 Task: Search for emails with the keyword 'Done' in the email application.
Action: Mouse moved to (236, 14)
Screenshot: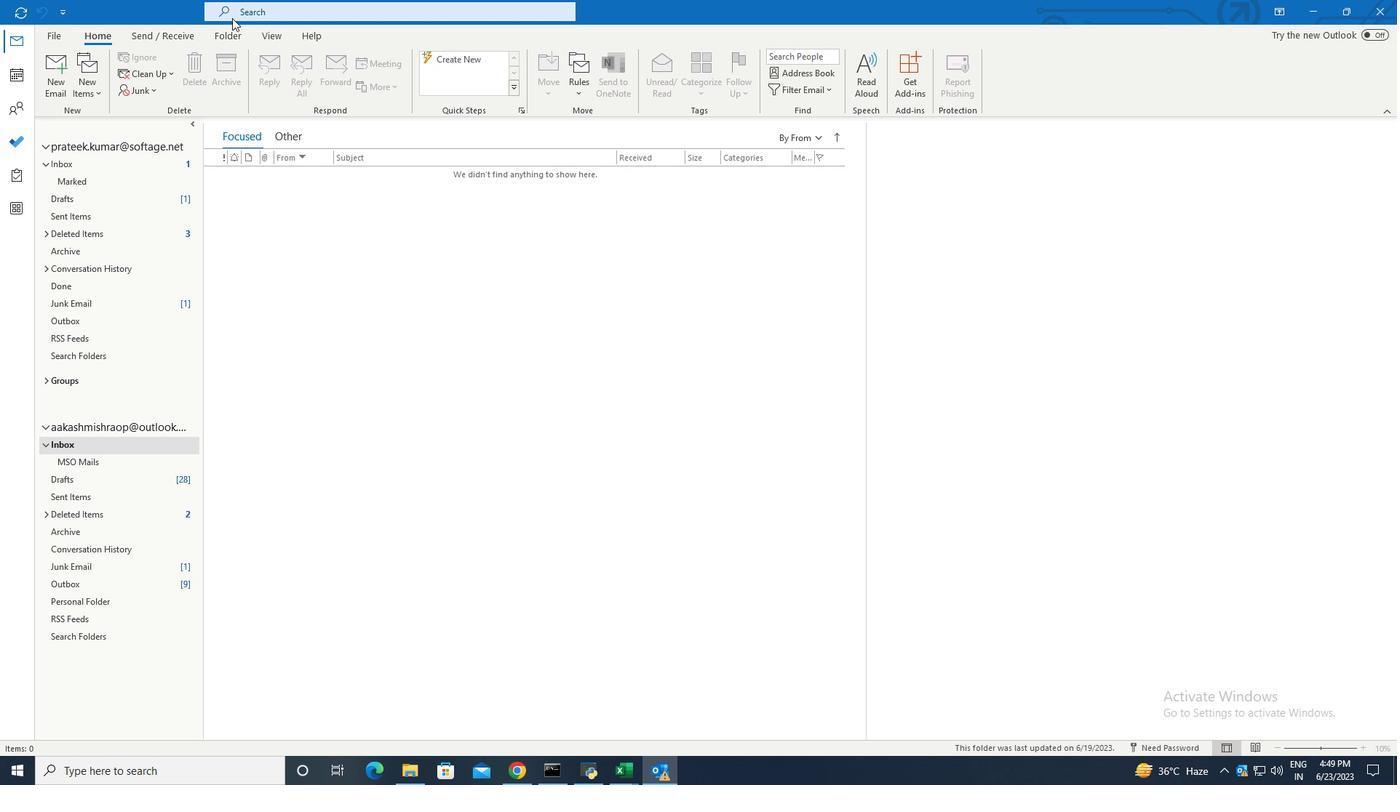 
Action: Mouse pressed left at (236, 14)
Screenshot: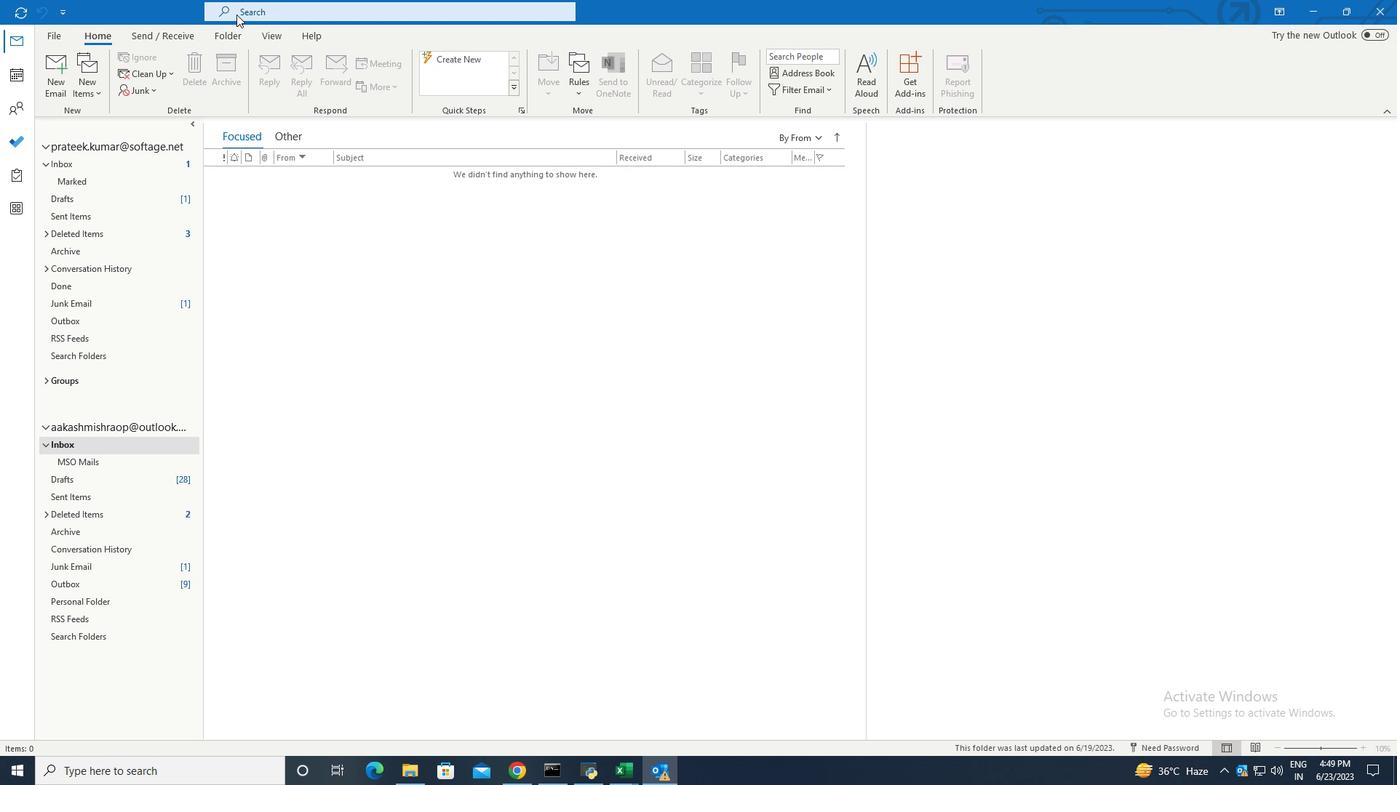 
Action: Mouse moved to (174, 17)
Screenshot: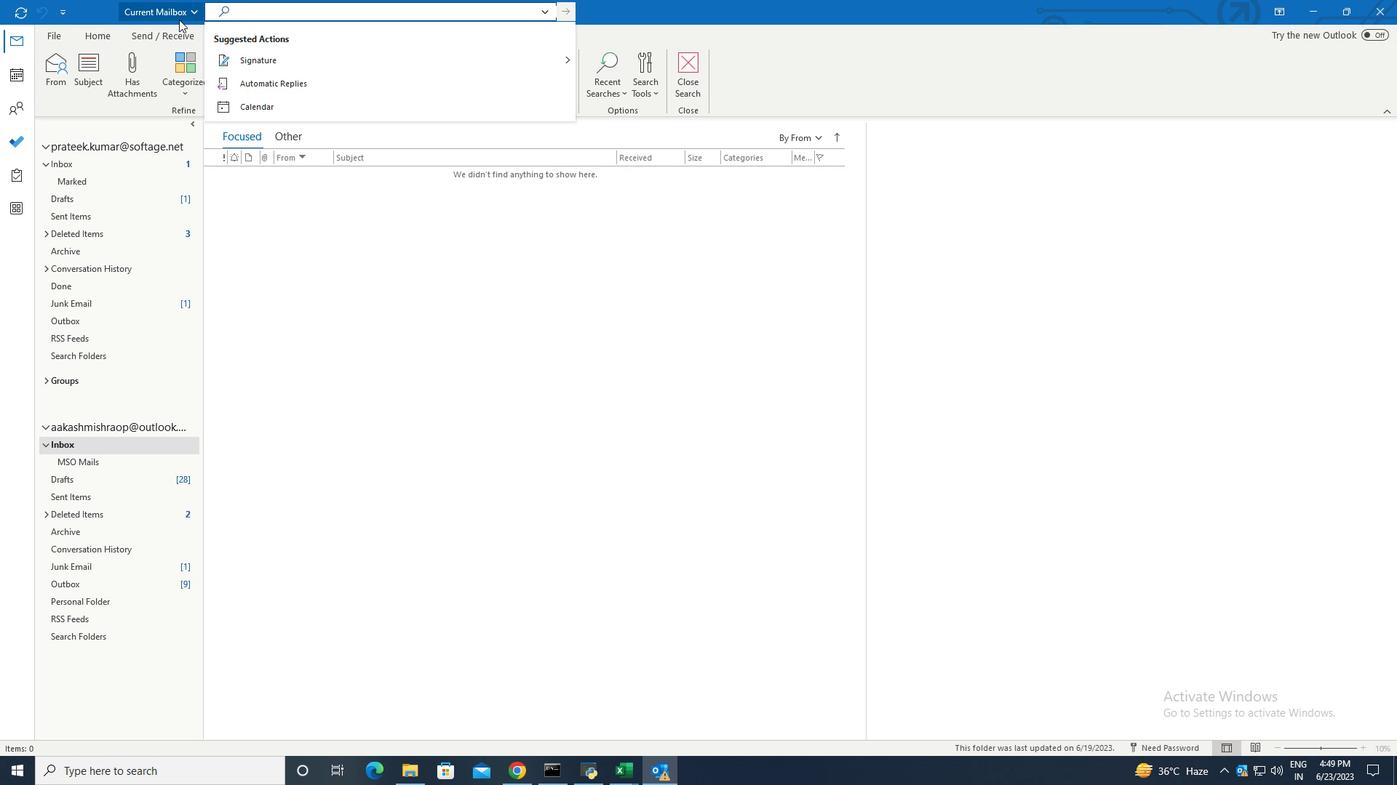 
Action: Mouse pressed left at (174, 17)
Screenshot: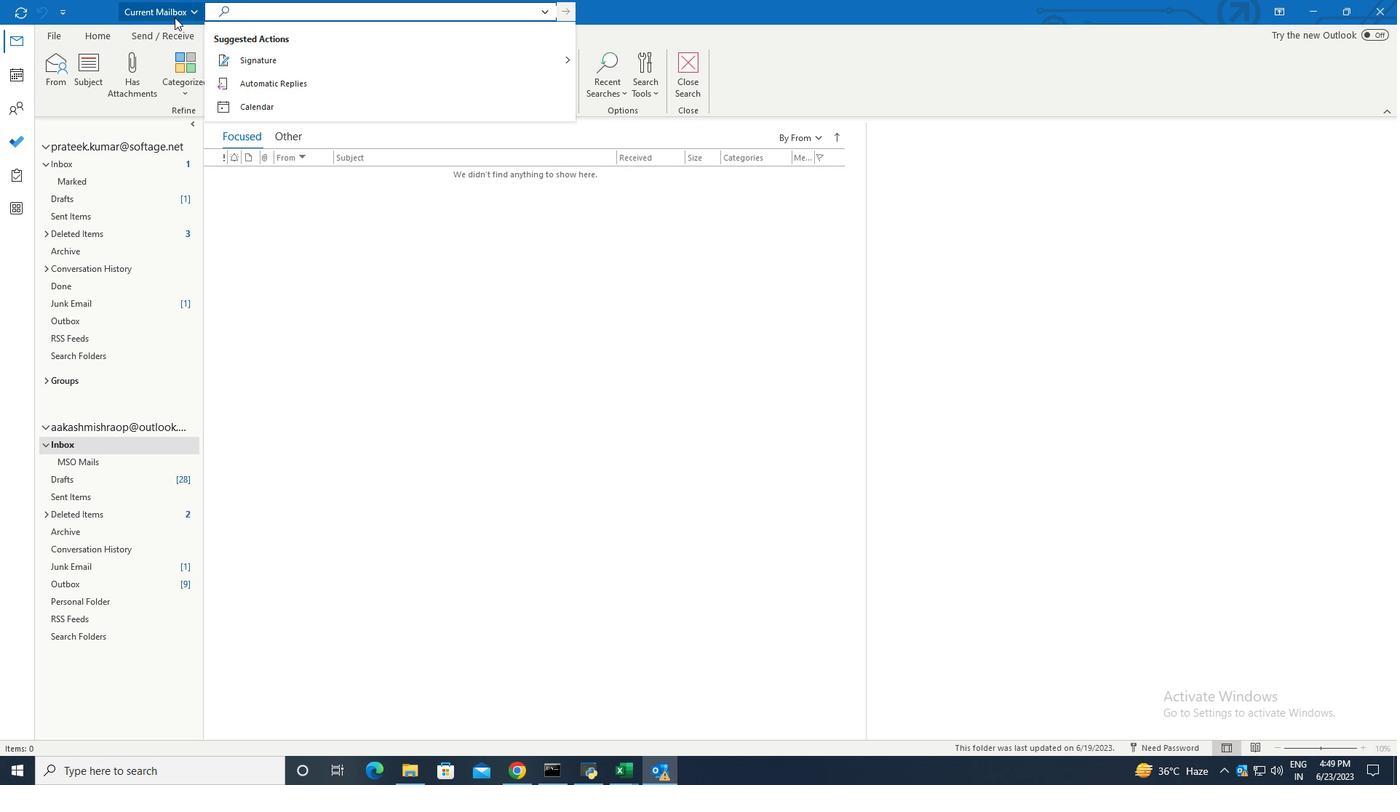 
Action: Mouse moved to (177, 133)
Screenshot: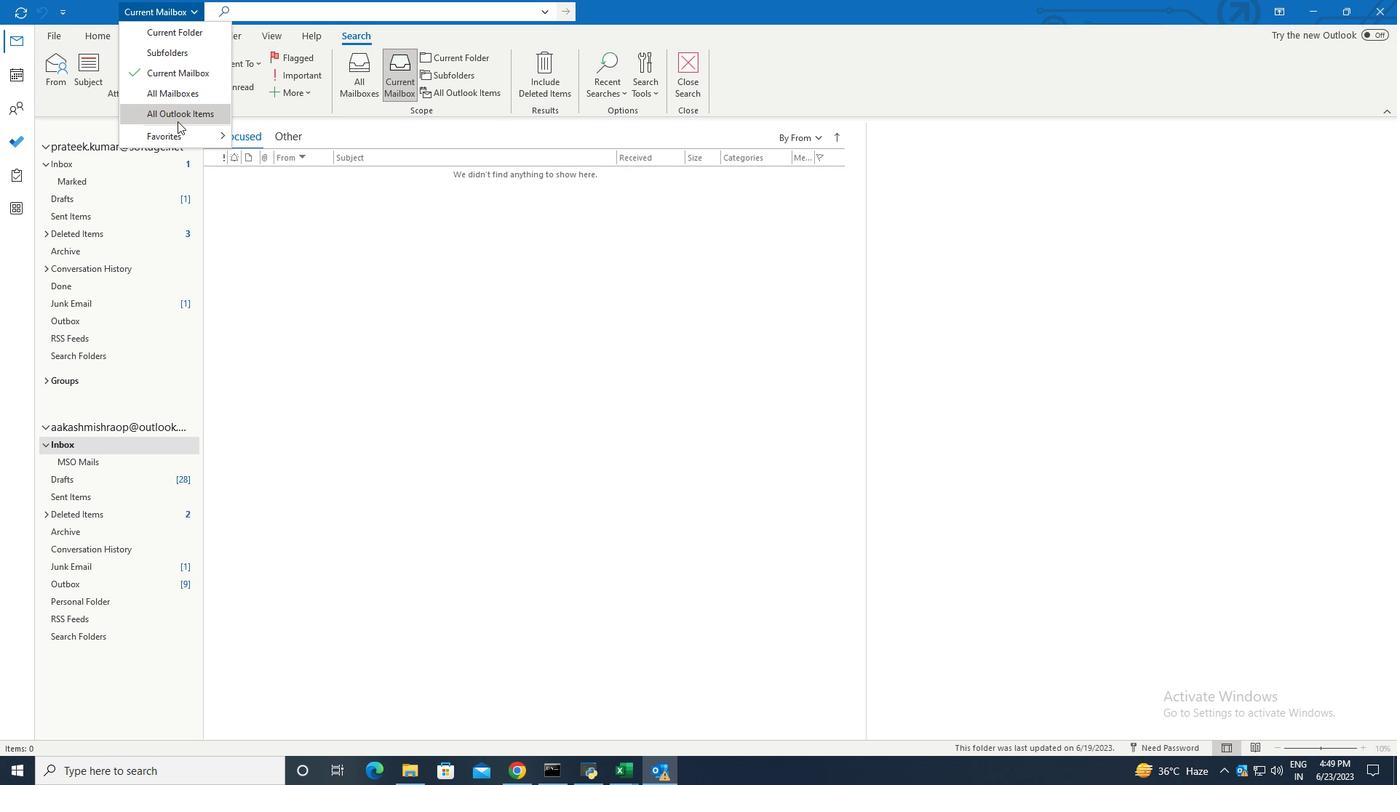 
Action: Mouse pressed left at (177, 133)
Screenshot: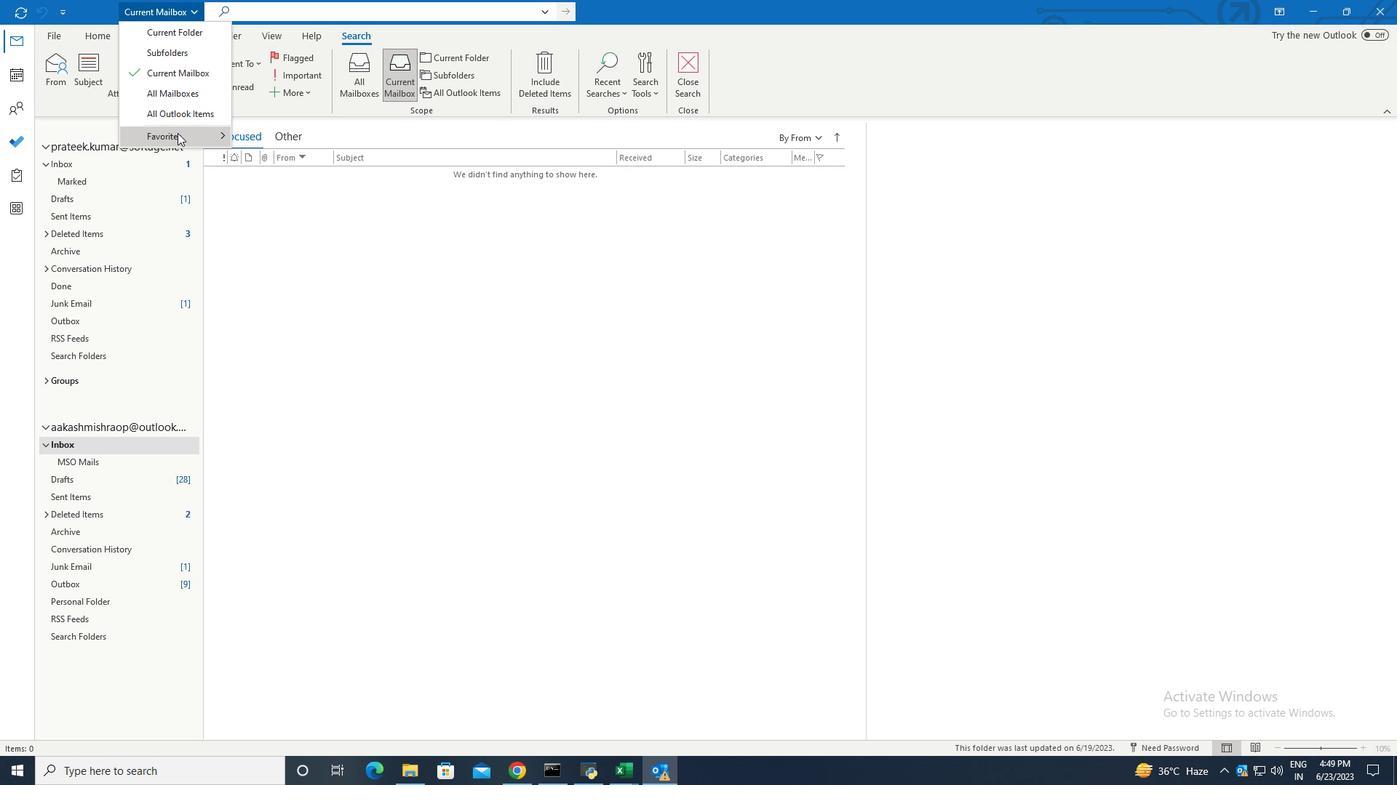 
Action: Mouse moved to (282, 220)
Screenshot: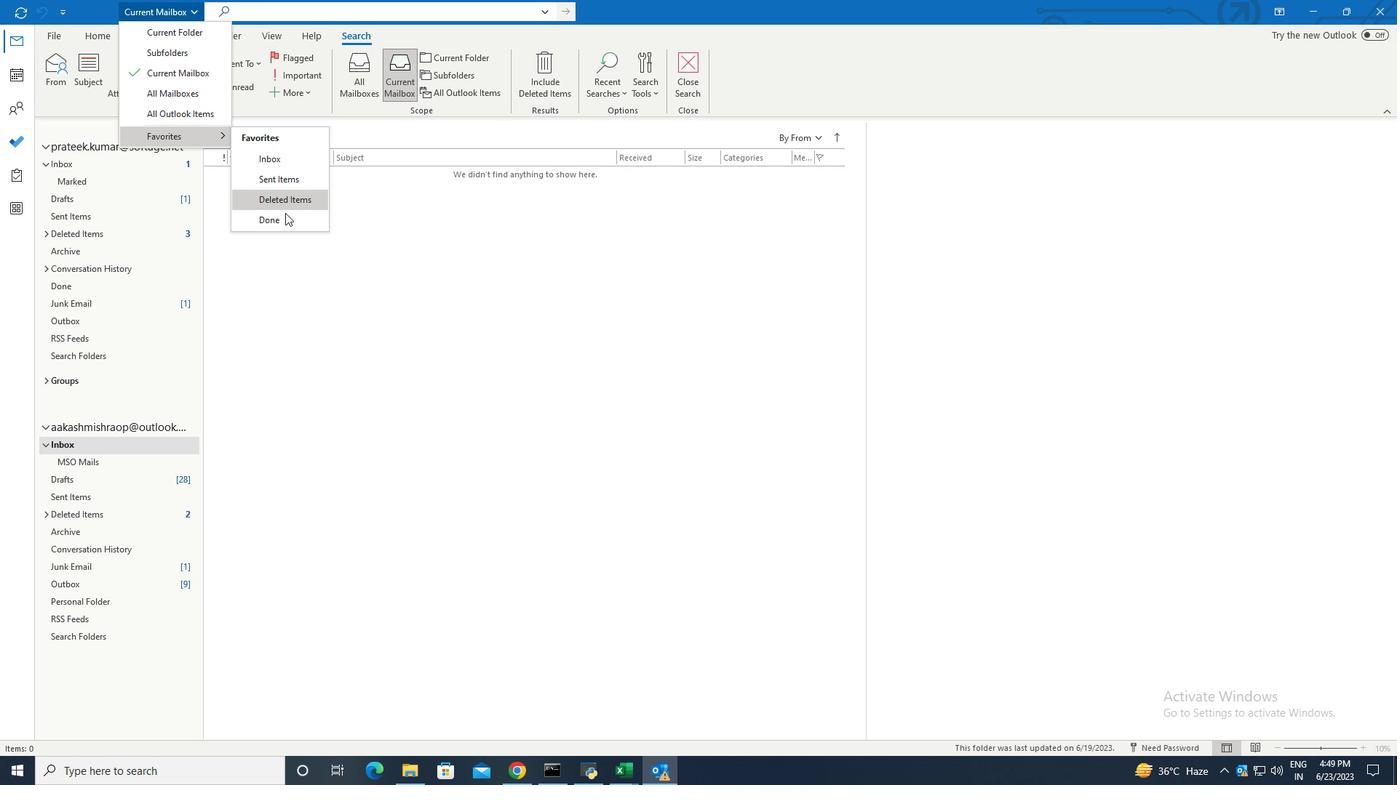 
Action: Mouse pressed left at (282, 220)
Screenshot: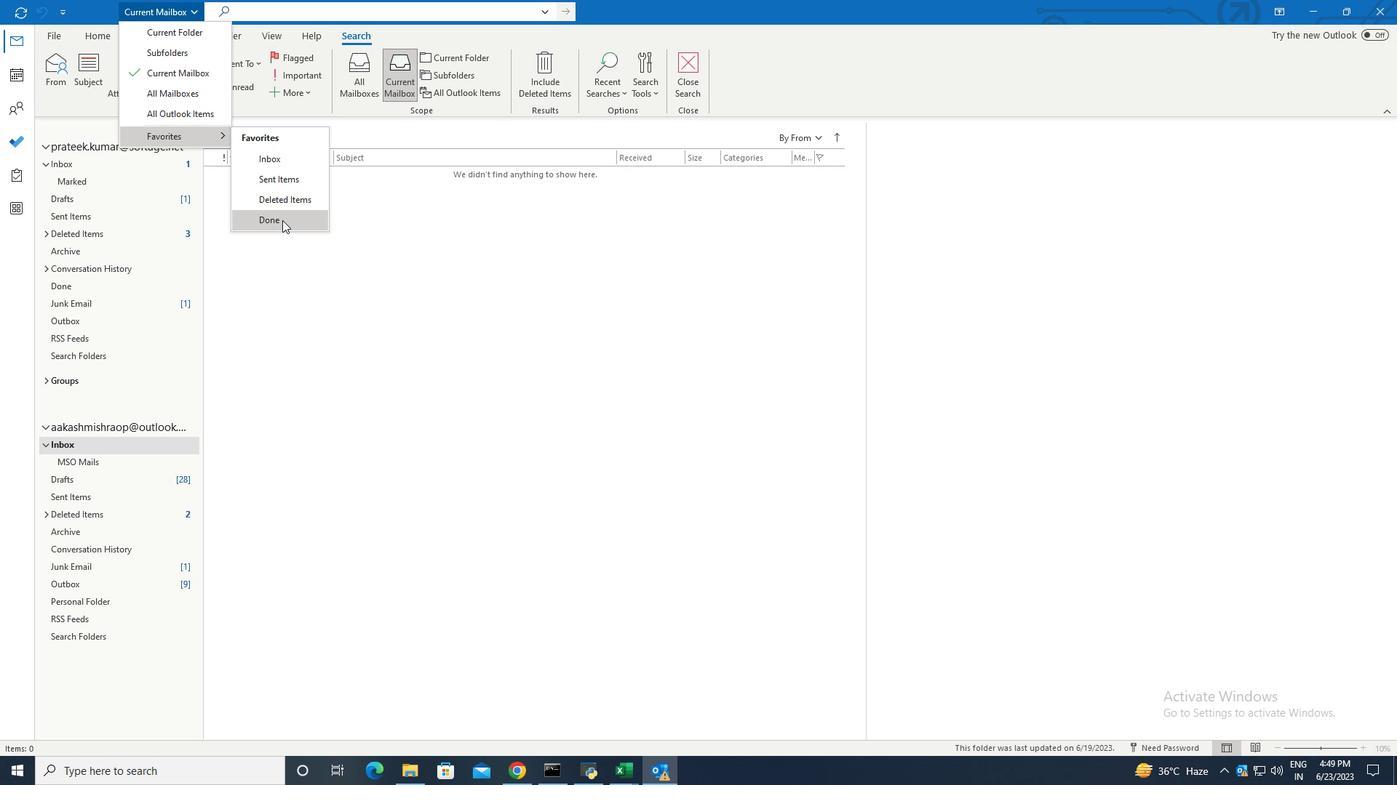 
